 Task: In the  document prodevelopment.rtf Insert horizontal line 'above the text' Create the translated copy of the document in  'German' Select the second point and  Clear Formatting
Action: Mouse moved to (235, 344)
Screenshot: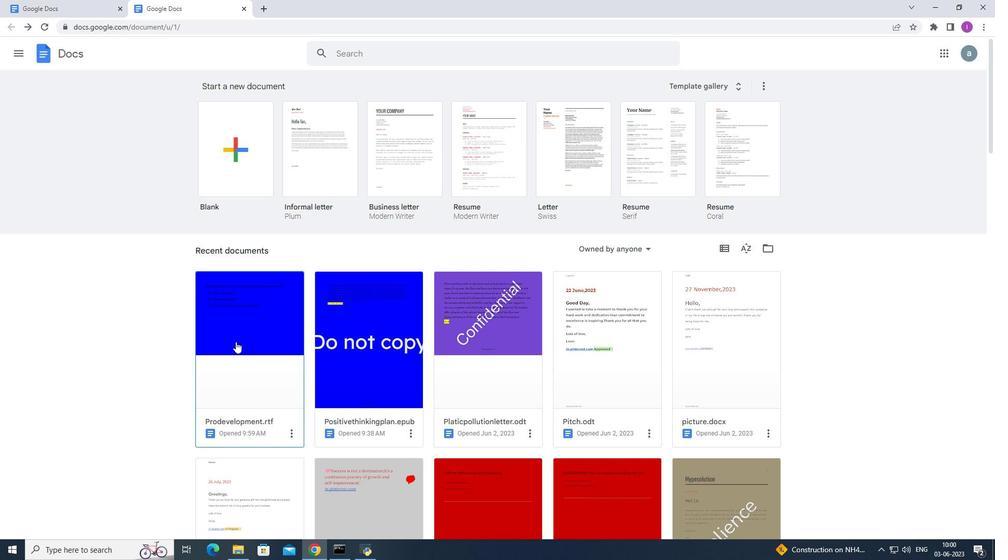 
Action: Mouse pressed left at (235, 344)
Screenshot: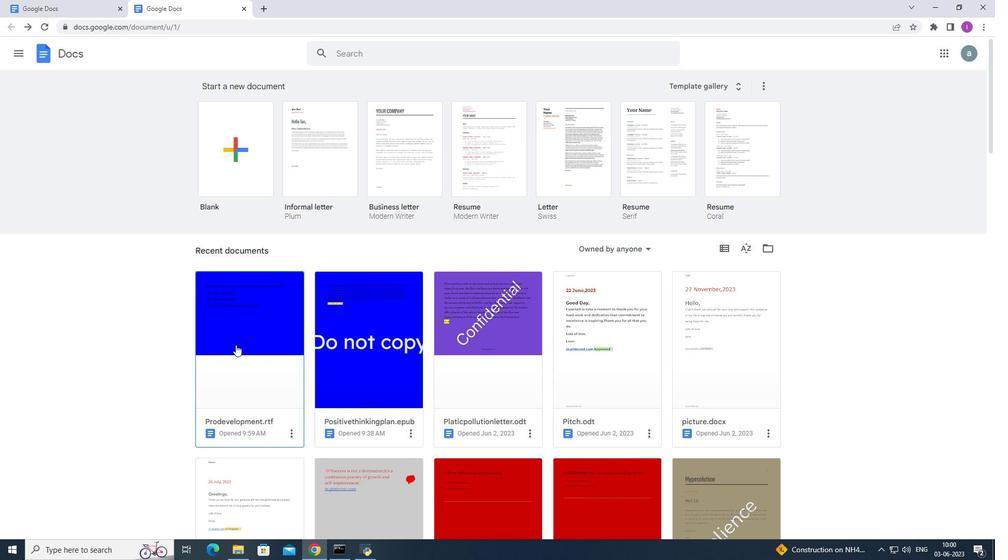 
Action: Mouse moved to (535, 326)
Screenshot: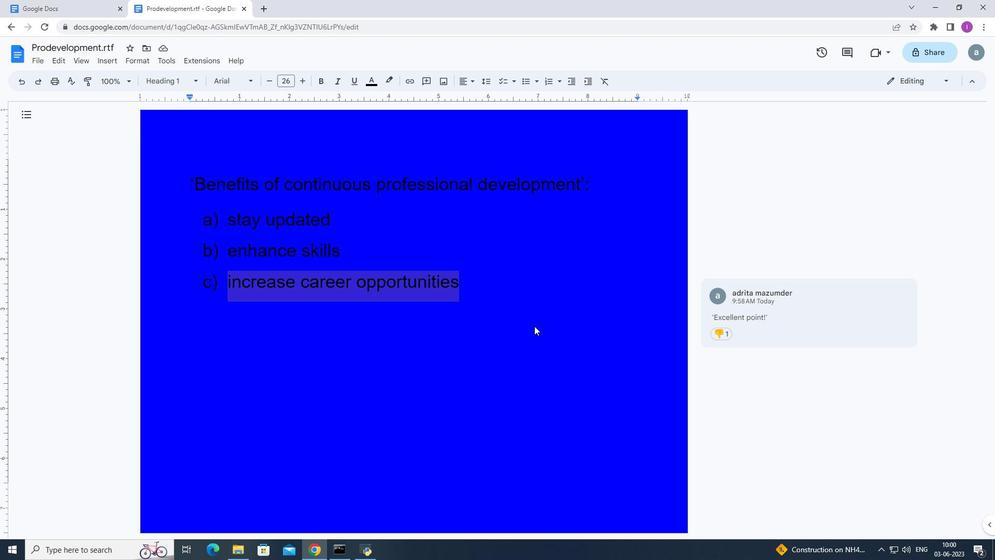 
Action: Mouse pressed left at (535, 326)
Screenshot: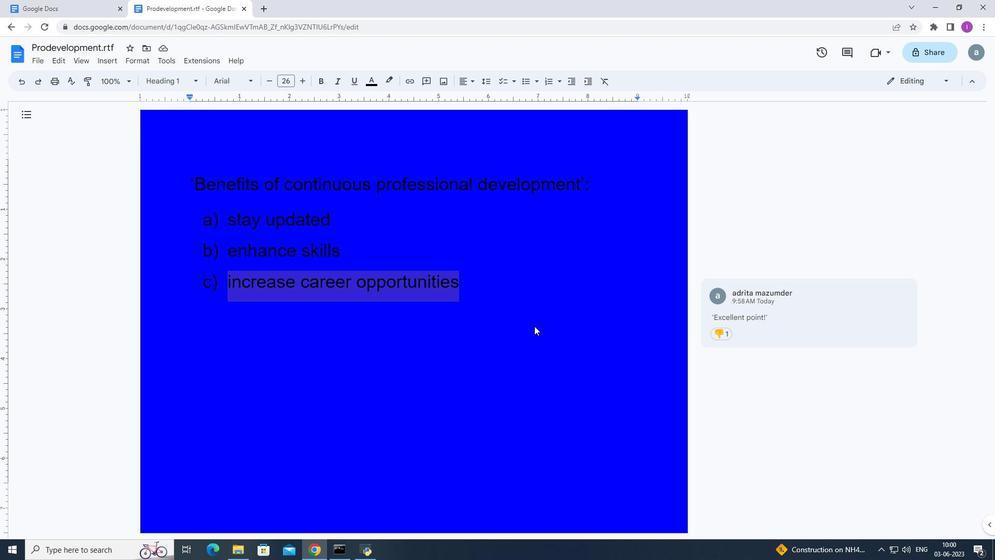 
Action: Mouse moved to (214, 339)
Screenshot: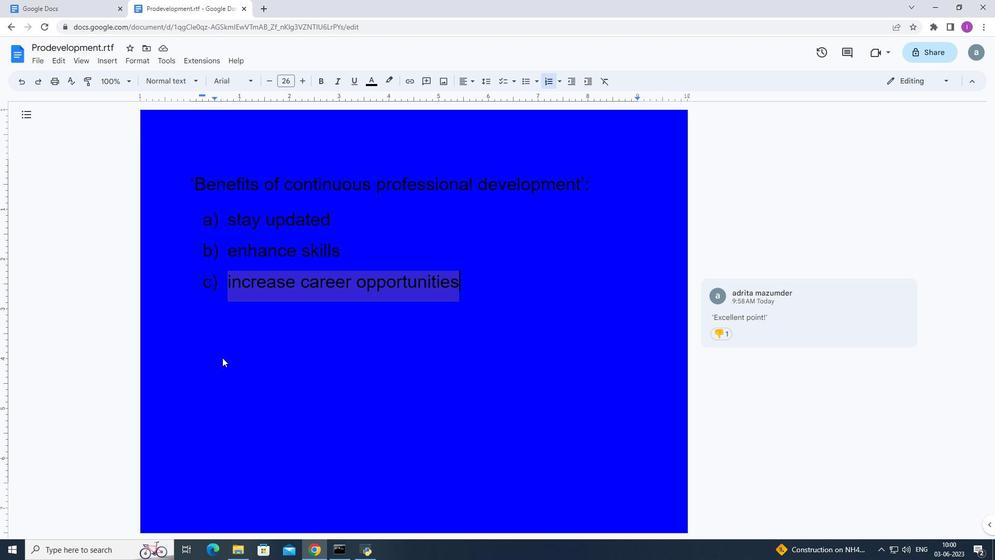 
Action: Mouse pressed left at (214, 339)
Screenshot: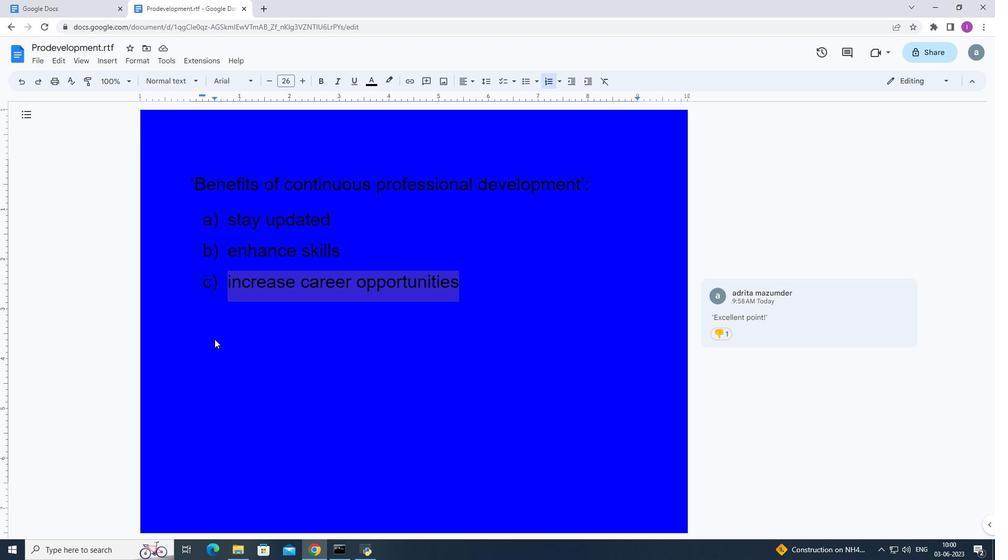 
Action: Mouse moved to (481, 275)
Screenshot: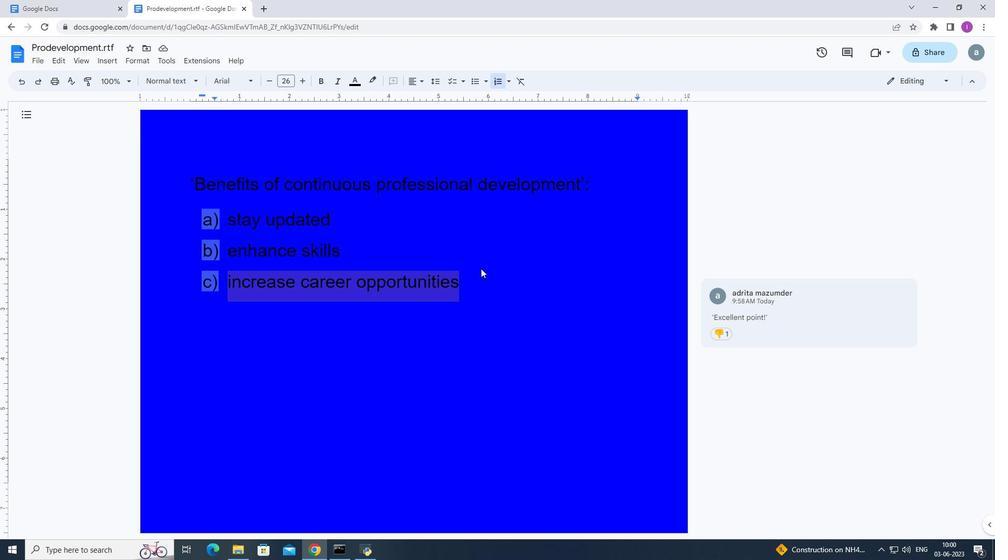 
Action: Mouse pressed left at (481, 275)
Screenshot: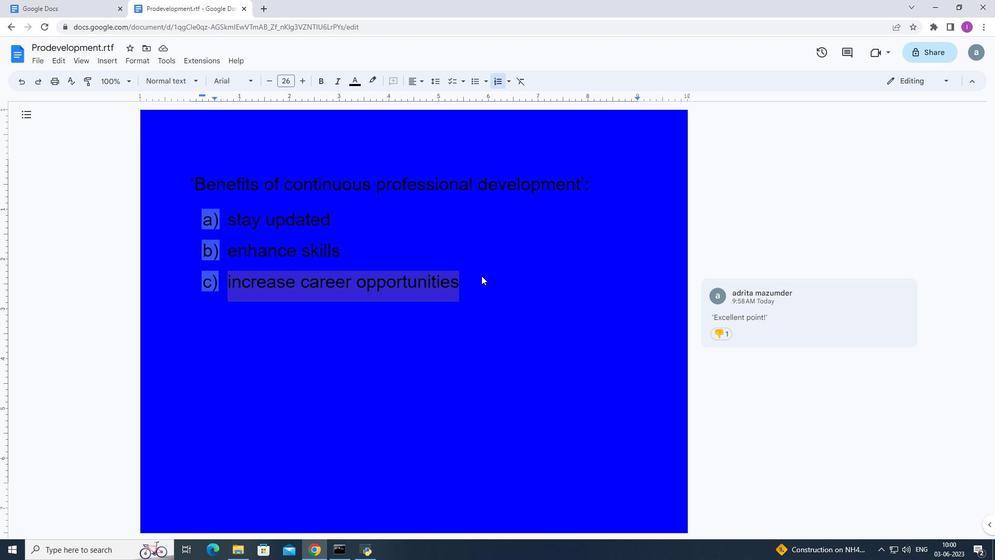 
Action: Key pressed <Key.enter>
Screenshot: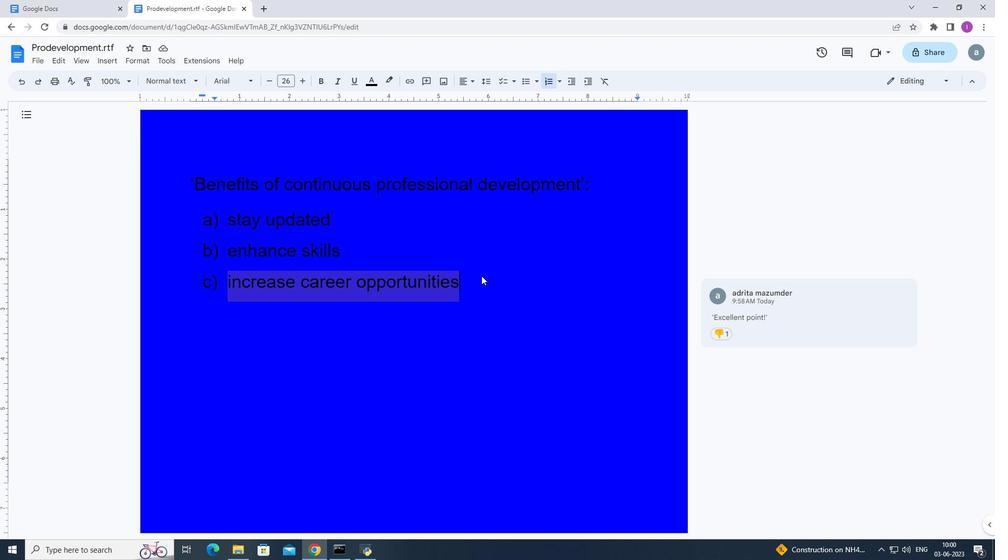 
Action: Mouse moved to (115, 63)
Screenshot: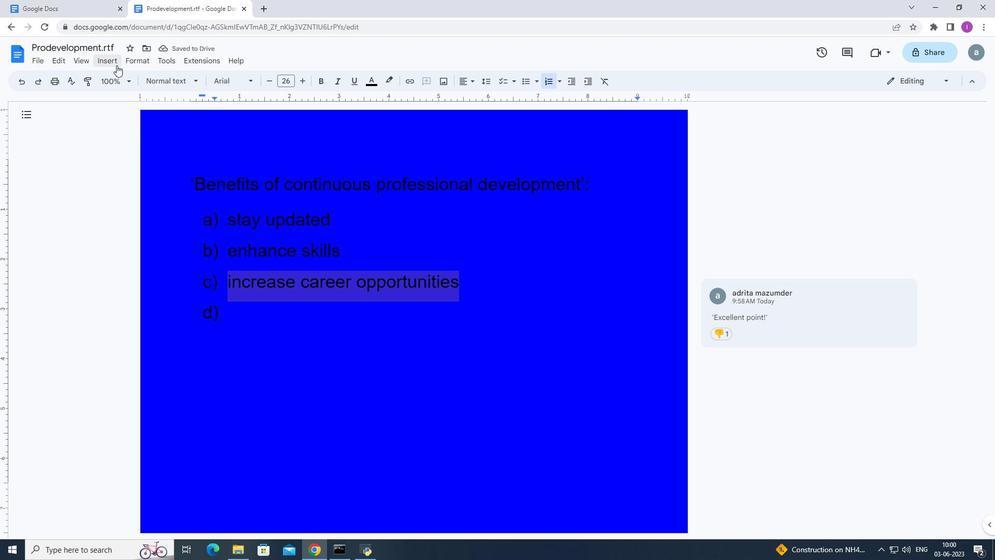 
Action: Mouse pressed left at (115, 63)
Screenshot: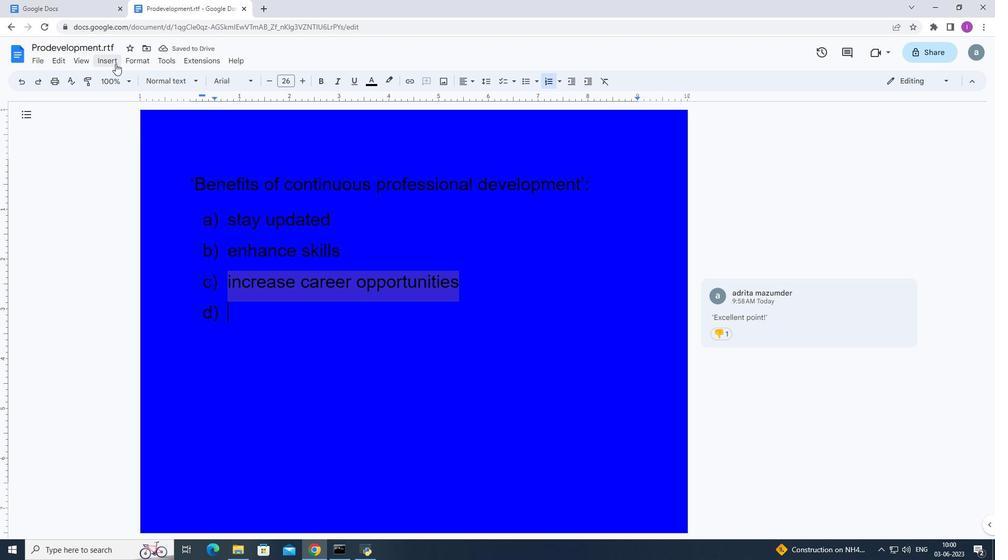 
Action: Mouse moved to (137, 144)
Screenshot: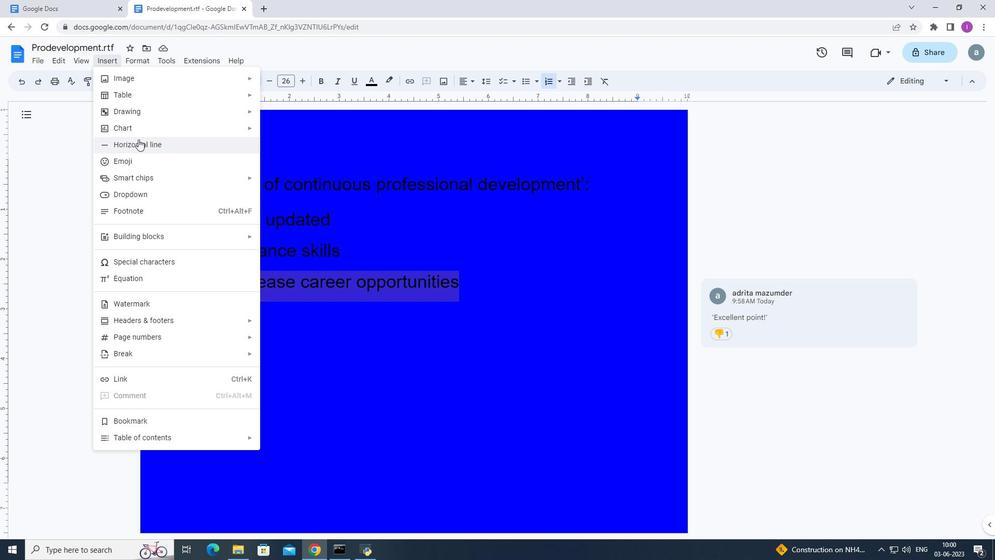 
Action: Mouse pressed left at (137, 144)
Screenshot: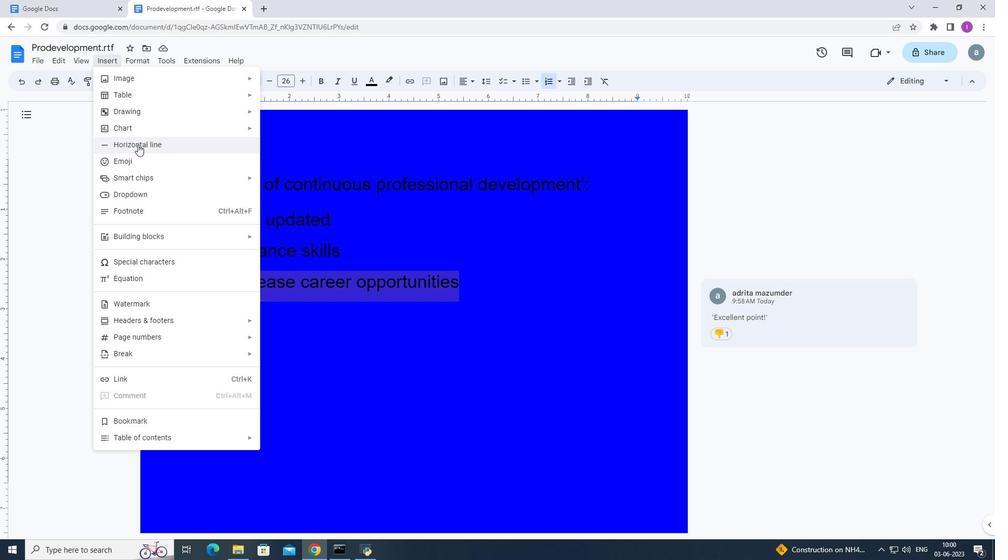
Action: Mouse moved to (238, 364)
Screenshot: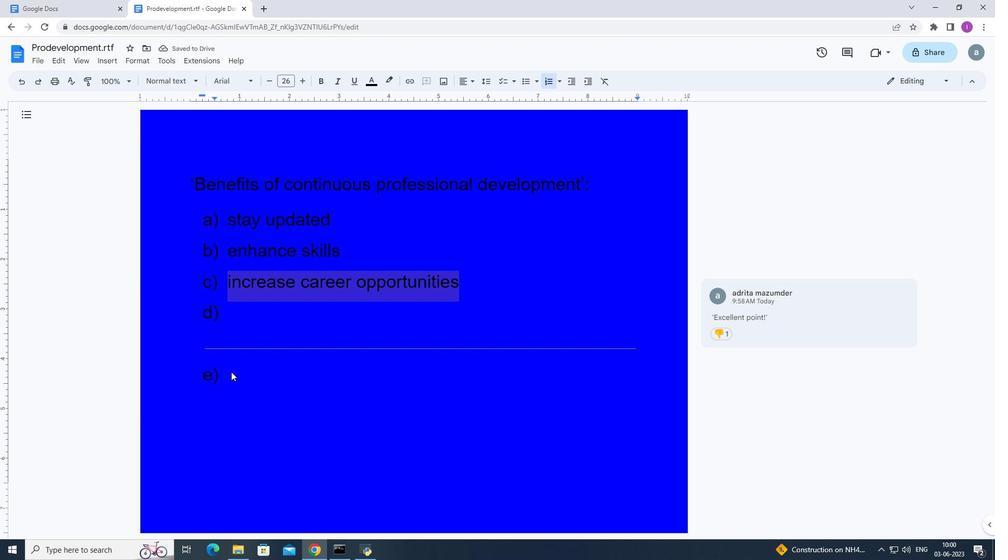 
Action: Key pressed <Key.backspace>
Screenshot: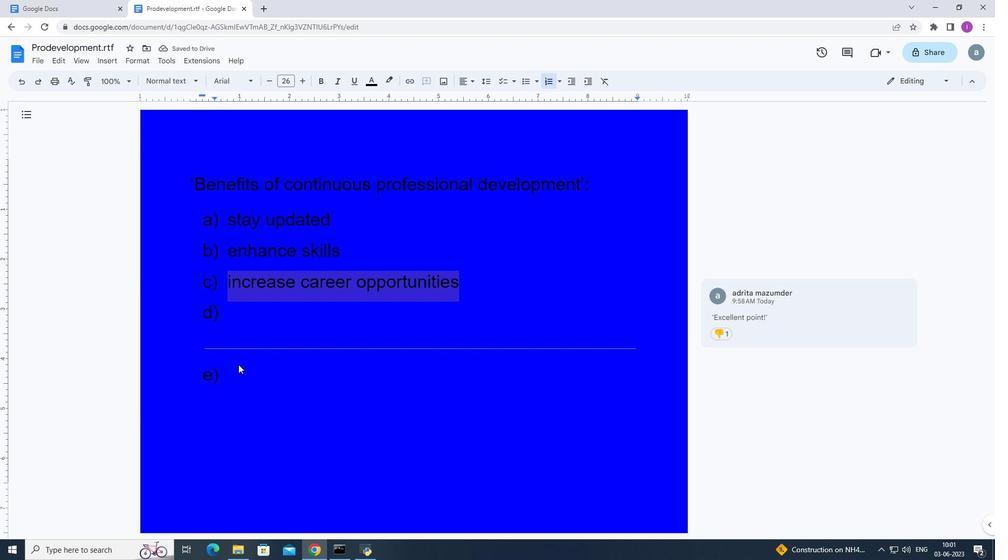 
Action: Mouse moved to (233, 306)
Screenshot: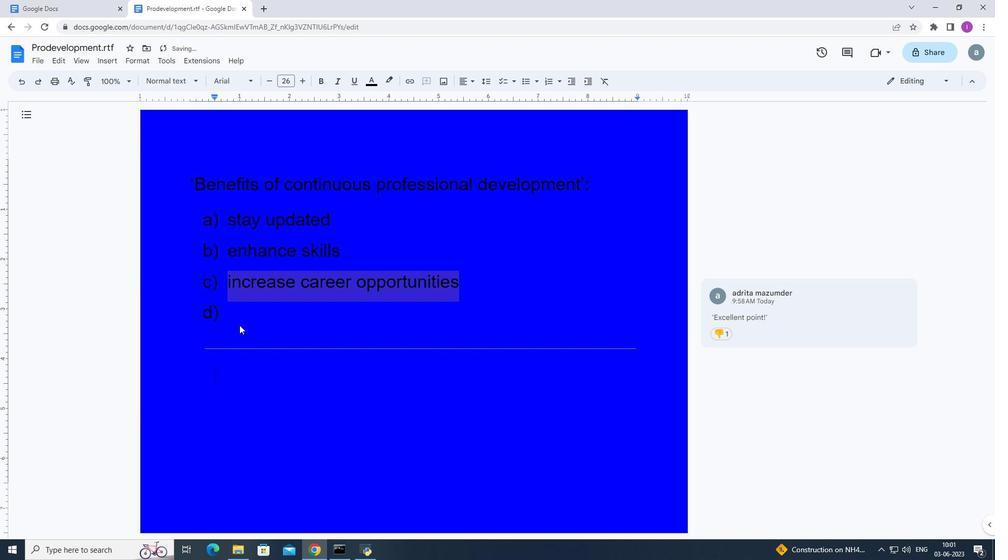 
Action: Mouse pressed left at (233, 306)
Screenshot: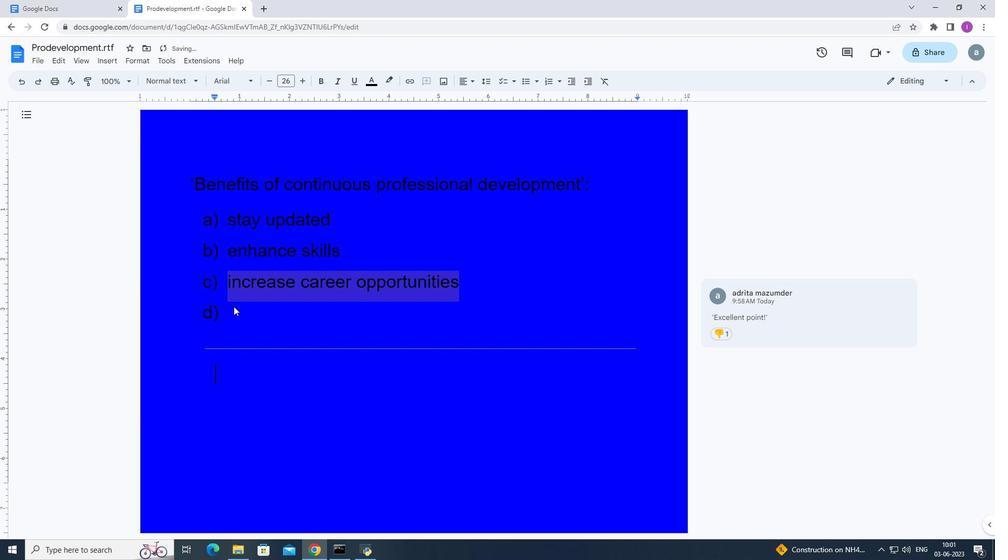 
Action: Mouse moved to (233, 315)
Screenshot: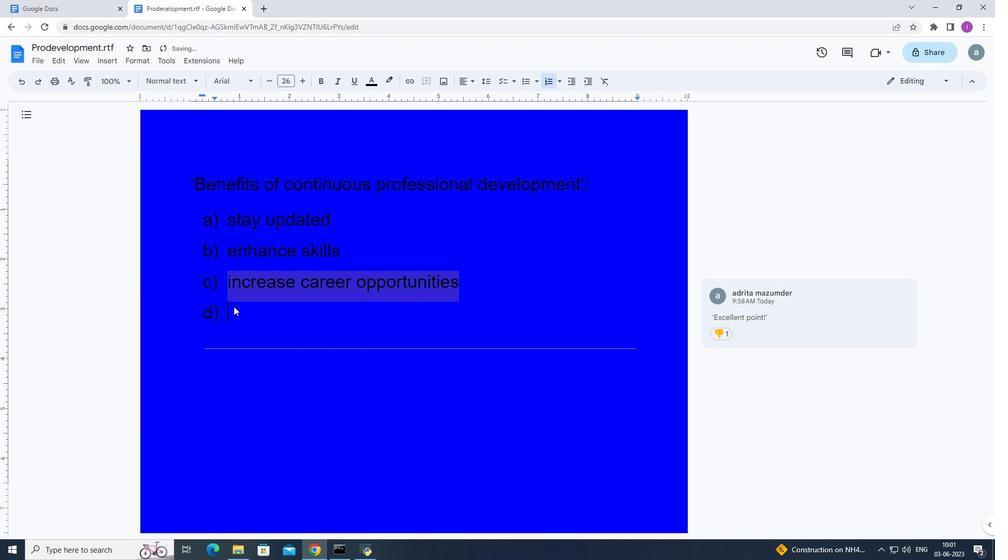 
Action: Key pressed <Key.backspace>
Screenshot: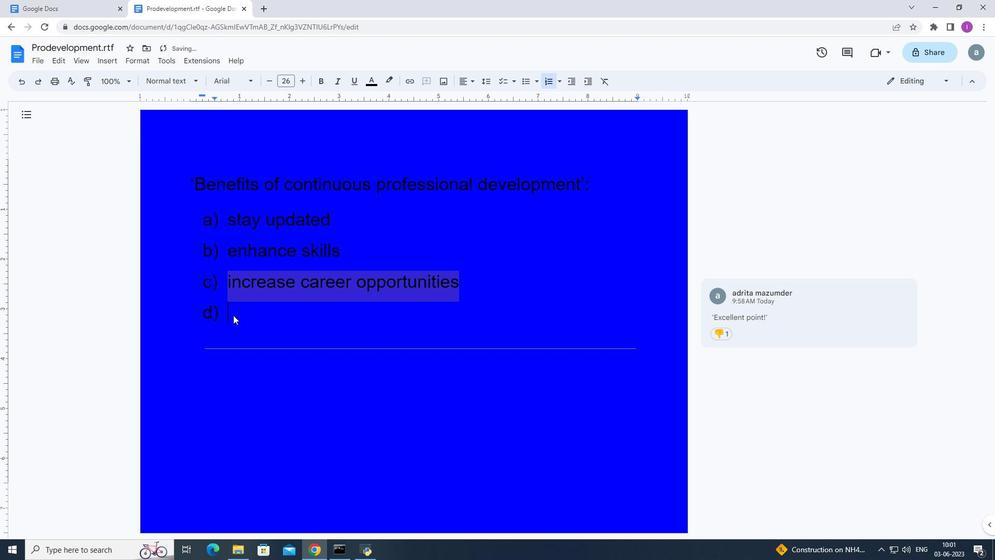 
Action: Mouse moved to (141, 62)
Screenshot: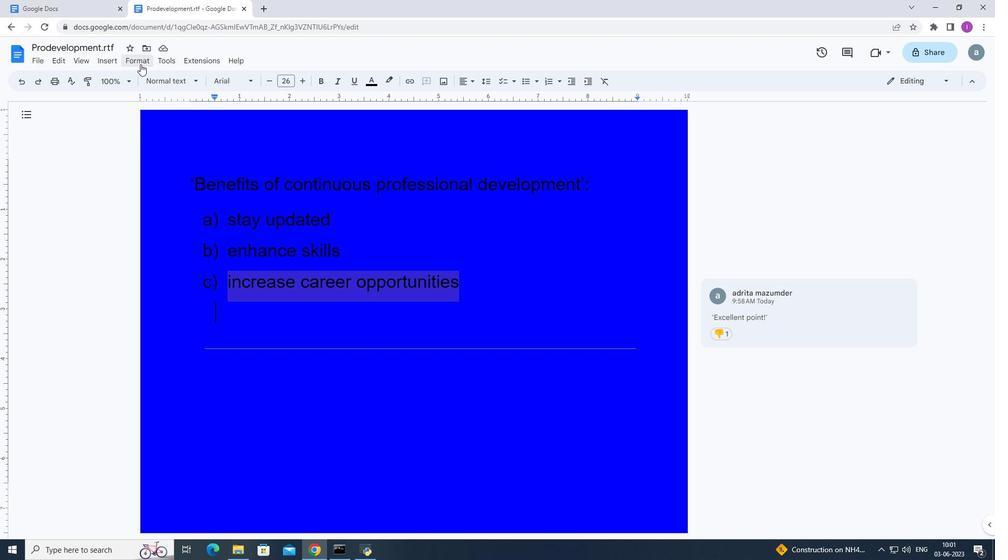 
Action: Mouse pressed left at (141, 62)
Screenshot: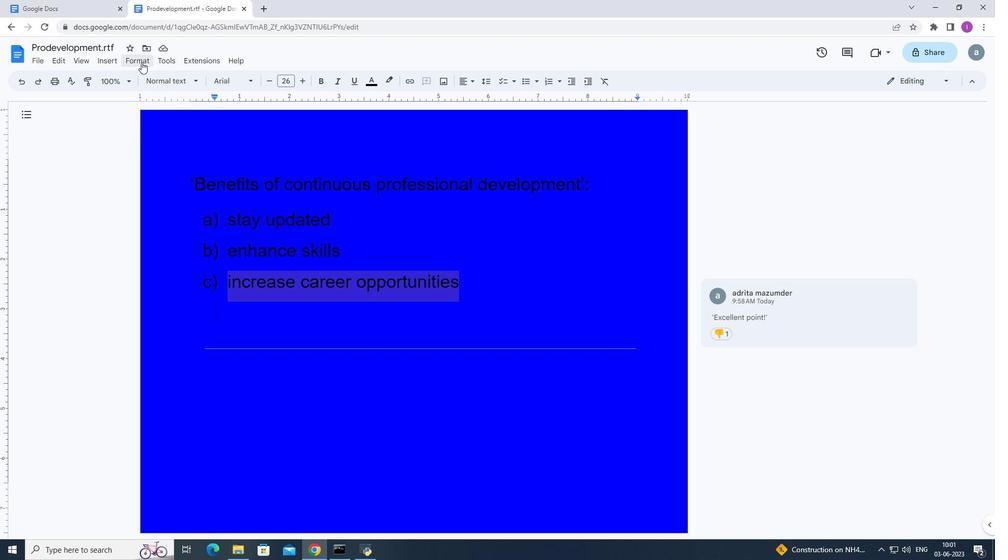 
Action: Mouse moved to (164, 58)
Screenshot: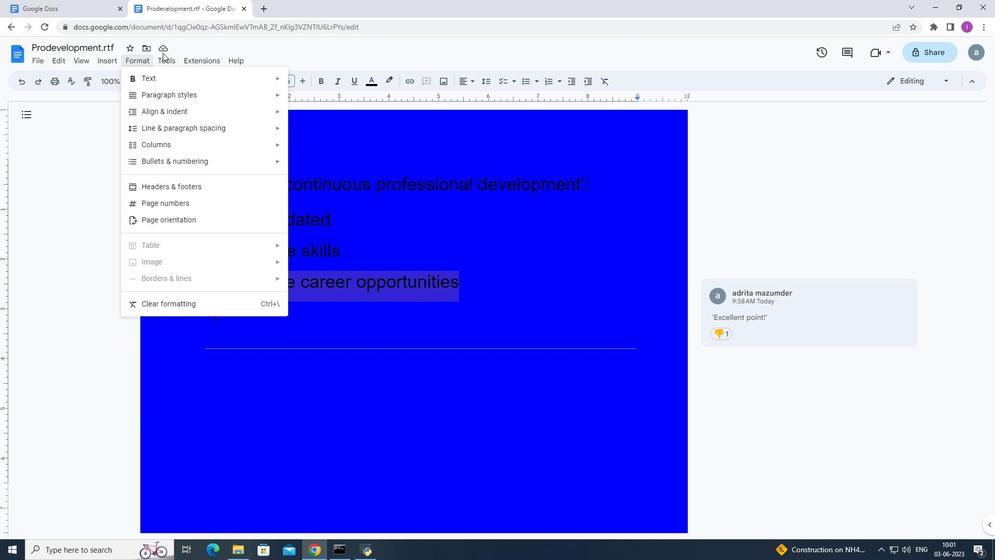 
Action: Mouse pressed left at (164, 58)
Screenshot: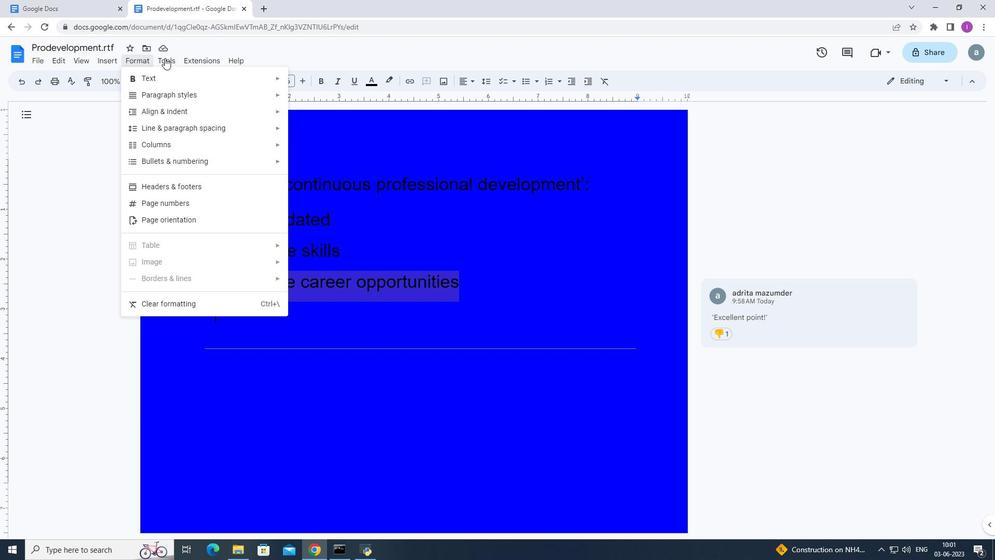 
Action: Mouse pressed left at (164, 58)
Screenshot: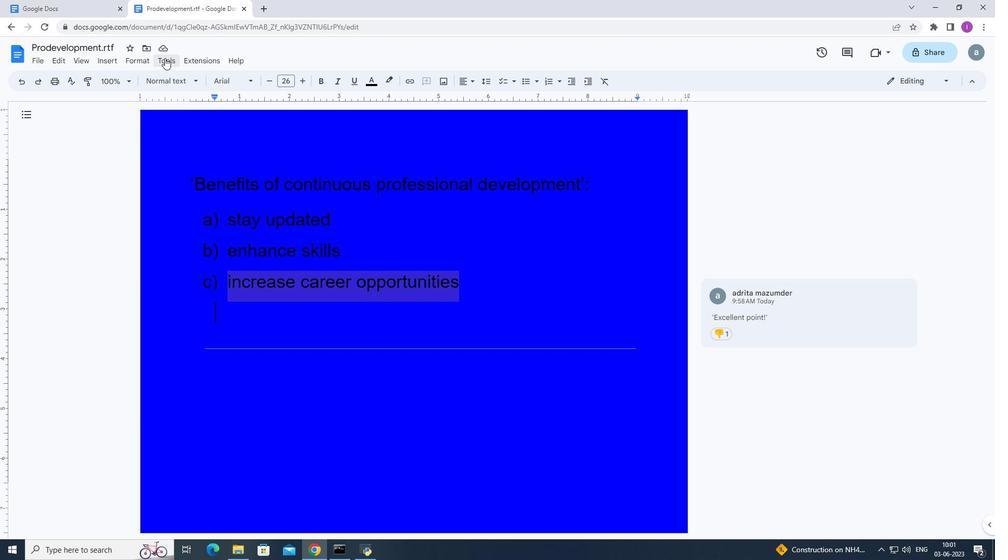
Action: Mouse moved to (207, 195)
Screenshot: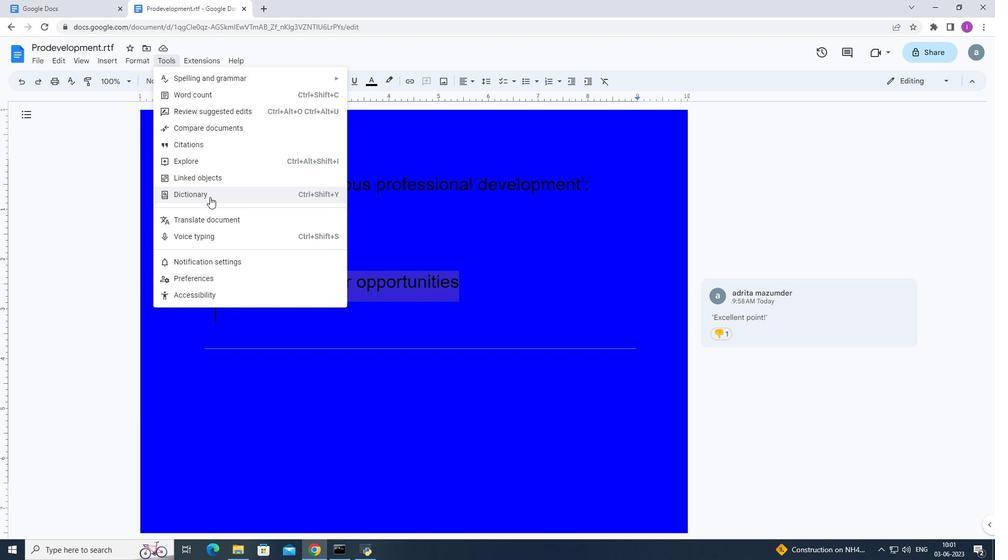 
Action: Mouse pressed left at (207, 195)
Screenshot: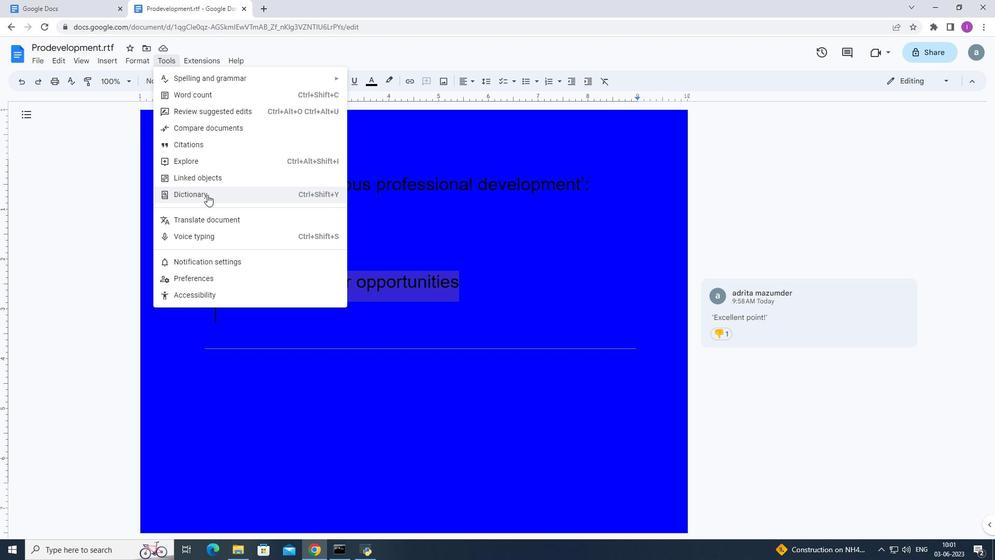 
Action: Mouse moved to (141, 59)
Screenshot: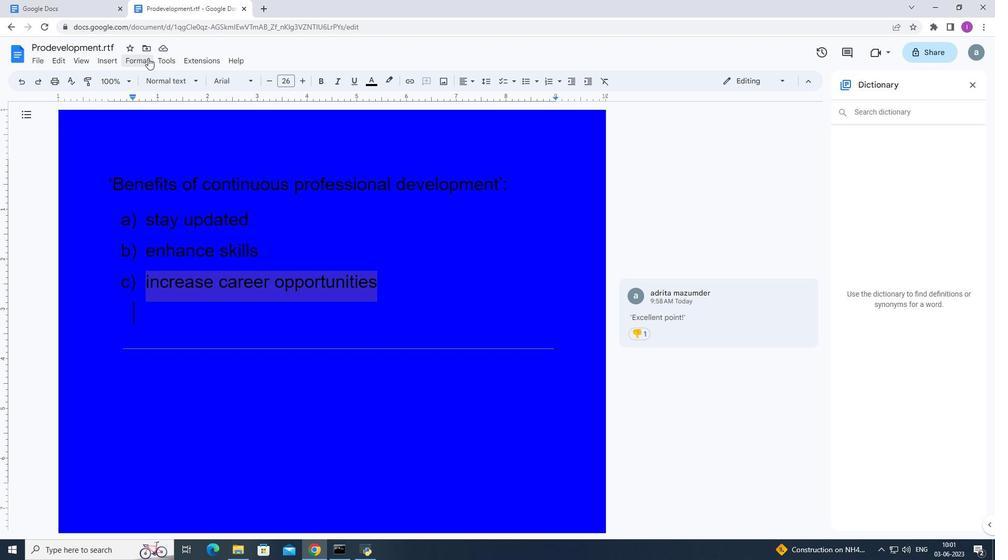 
Action: Mouse pressed left at (141, 59)
Screenshot: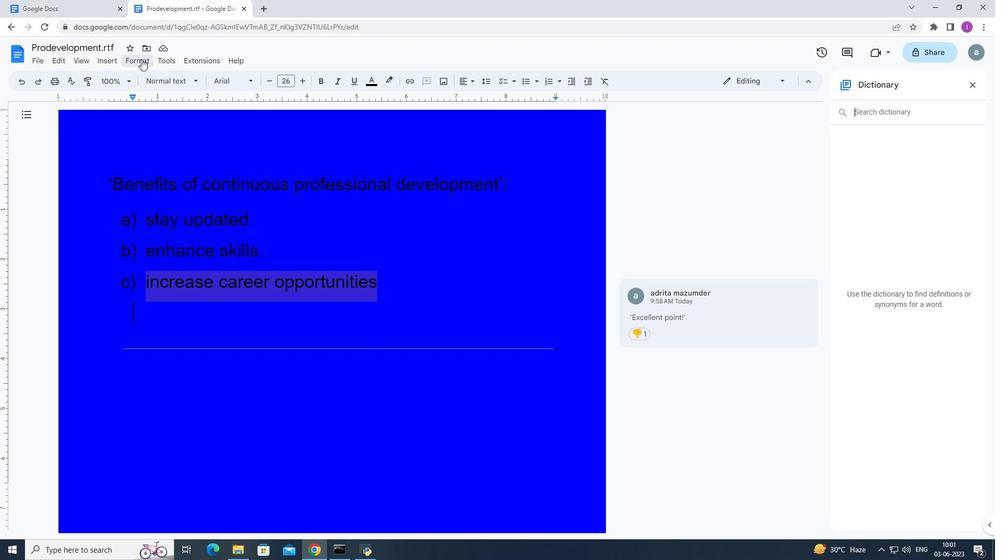 
Action: Mouse moved to (210, 215)
Screenshot: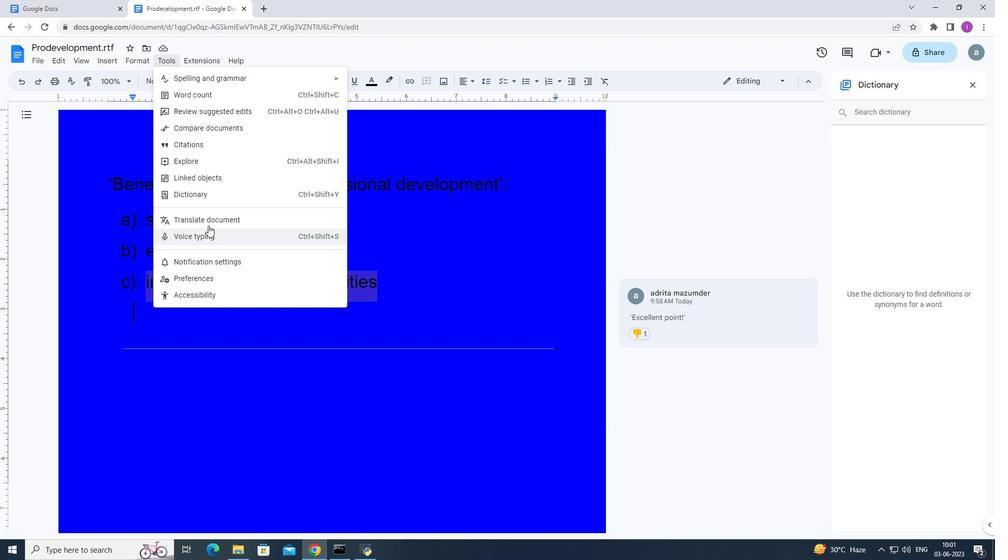 
Action: Mouse pressed left at (210, 215)
Screenshot: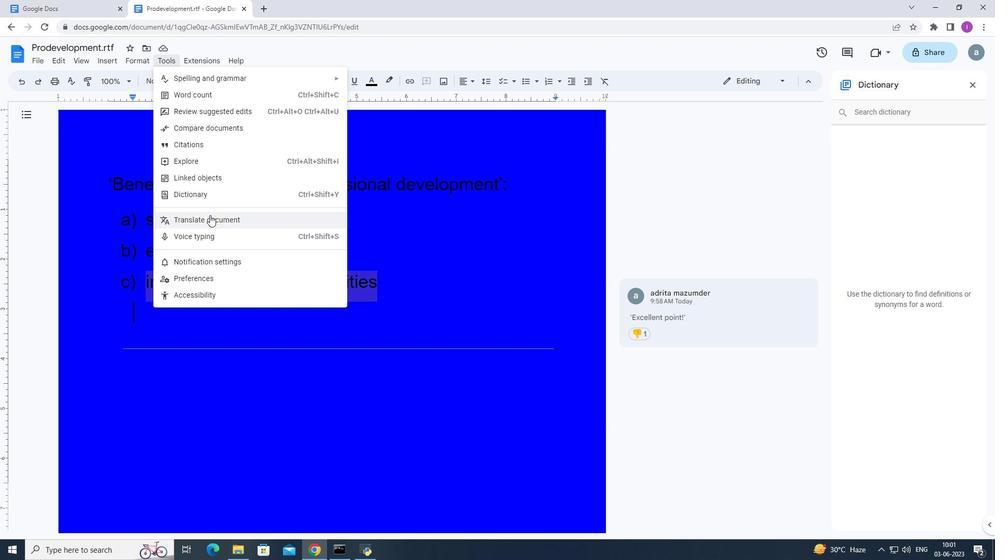 
Action: Mouse moved to (489, 306)
Screenshot: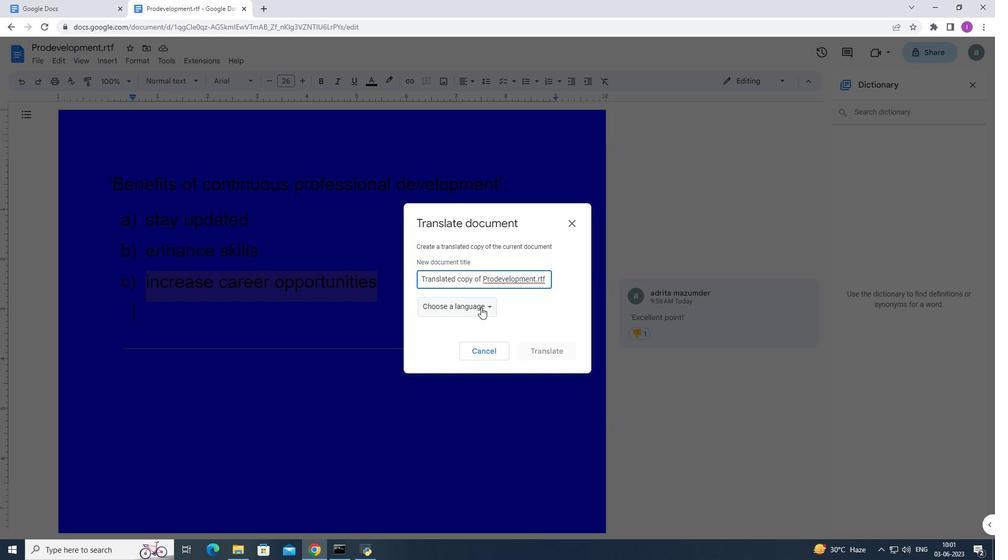 
Action: Mouse pressed left at (489, 306)
Screenshot: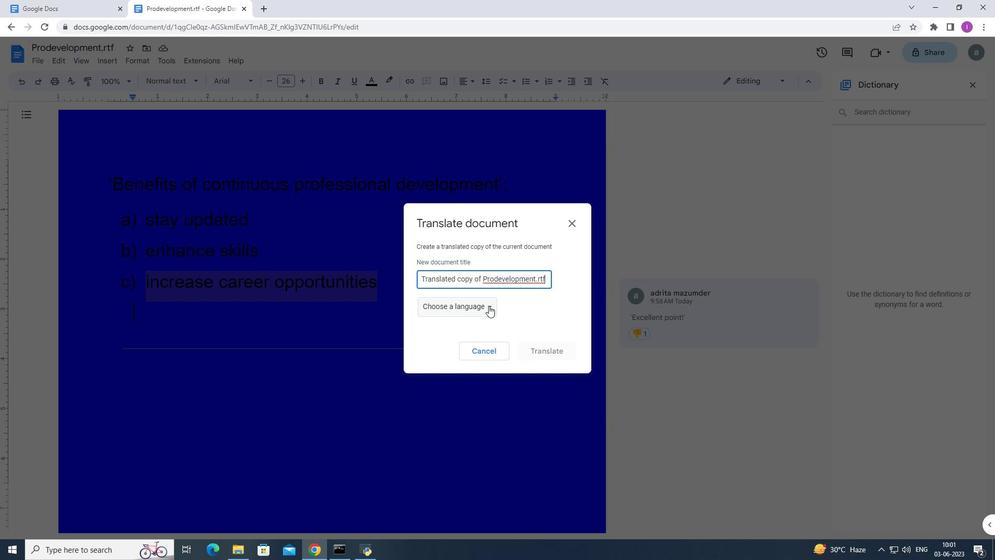
Action: Mouse moved to (460, 307)
Screenshot: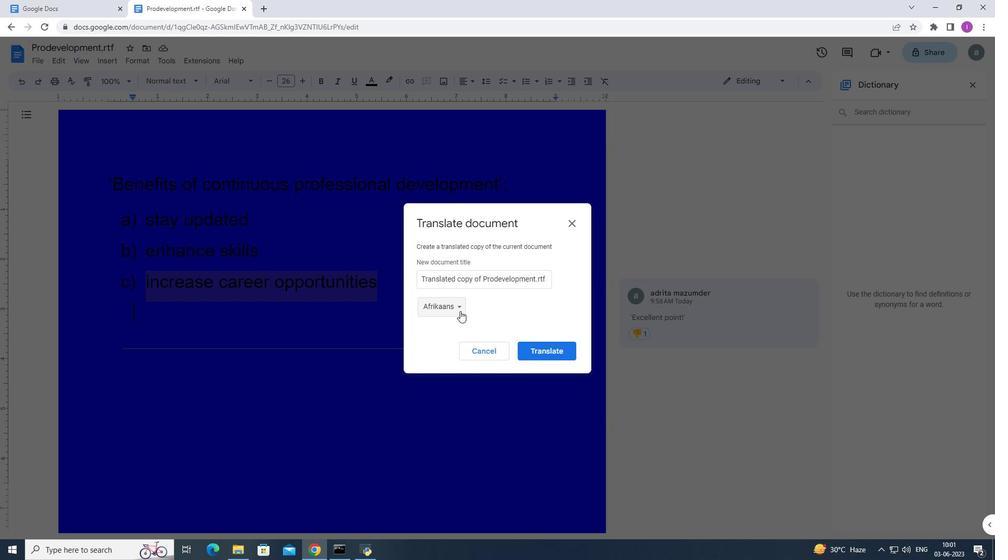 
Action: Mouse pressed left at (460, 307)
Screenshot: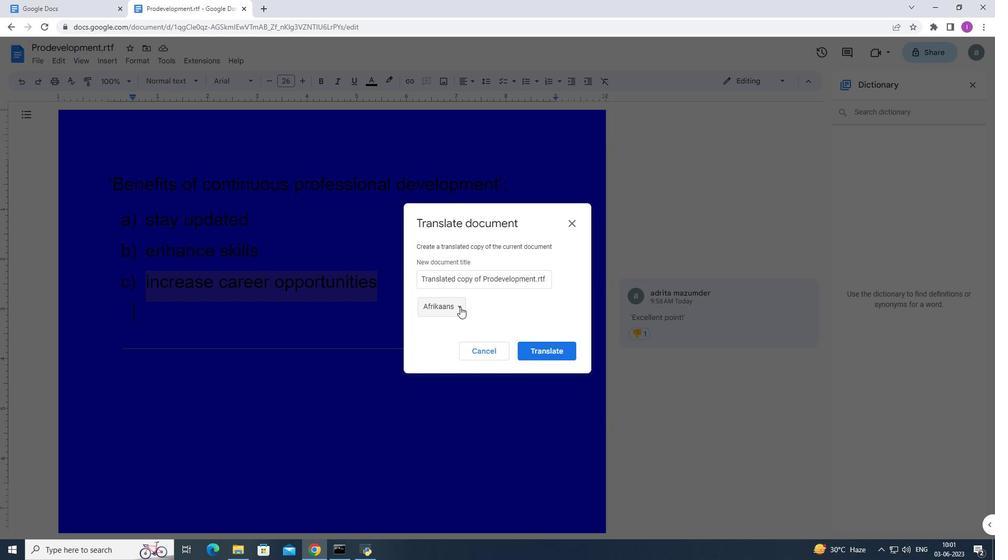 
Action: Mouse moved to (461, 345)
Screenshot: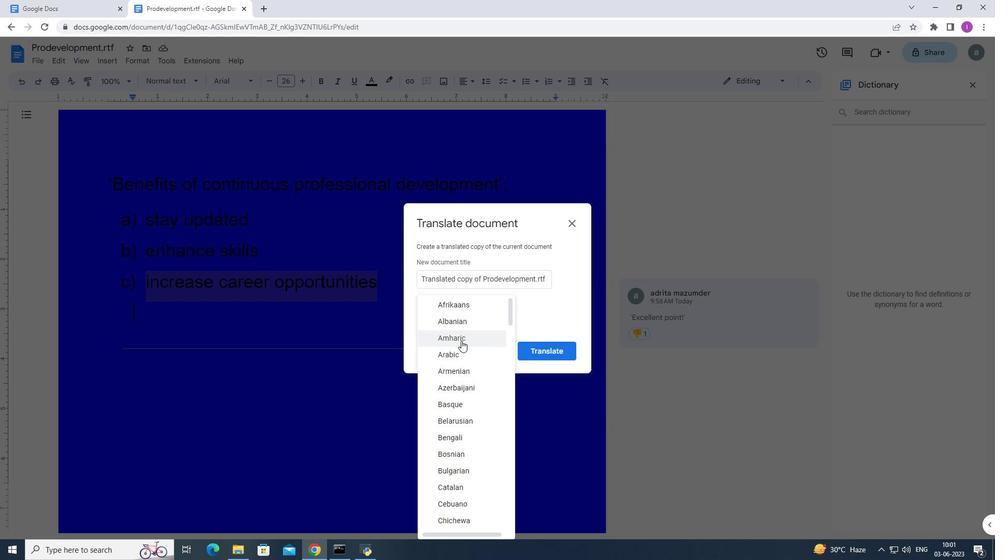 
Action: Mouse scrolled (461, 344) with delta (0, 0)
Screenshot: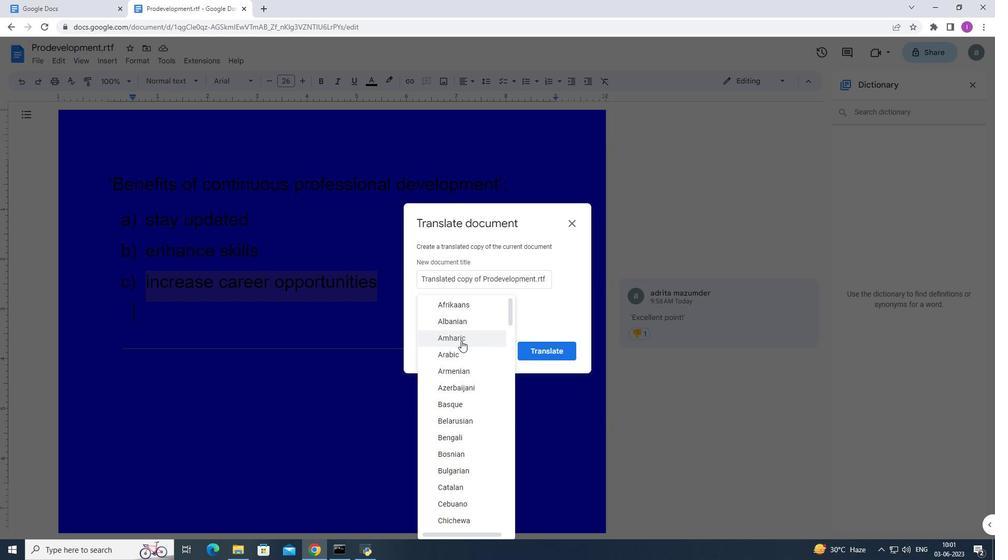 
Action: Mouse moved to (461, 345)
Screenshot: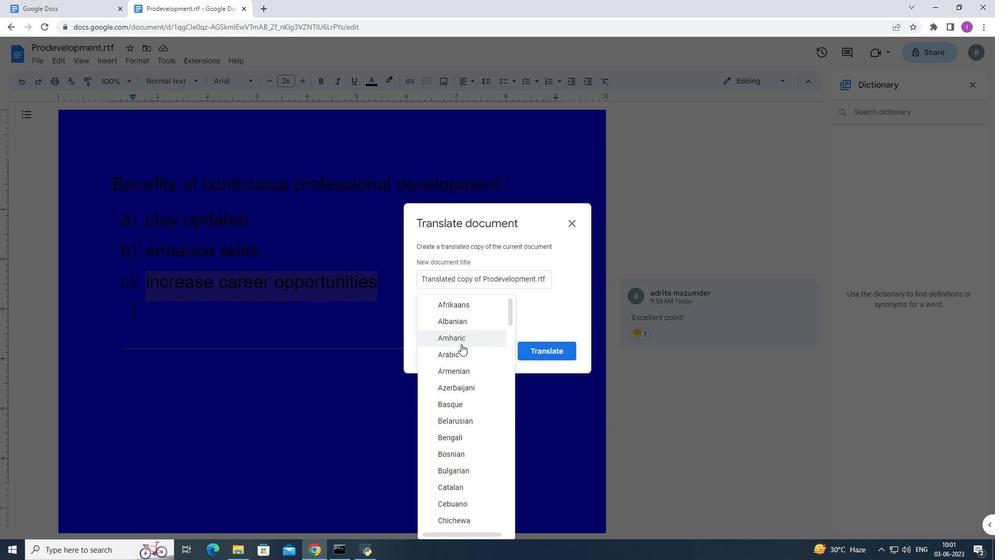 
Action: Mouse scrolled (461, 345) with delta (0, 0)
Screenshot: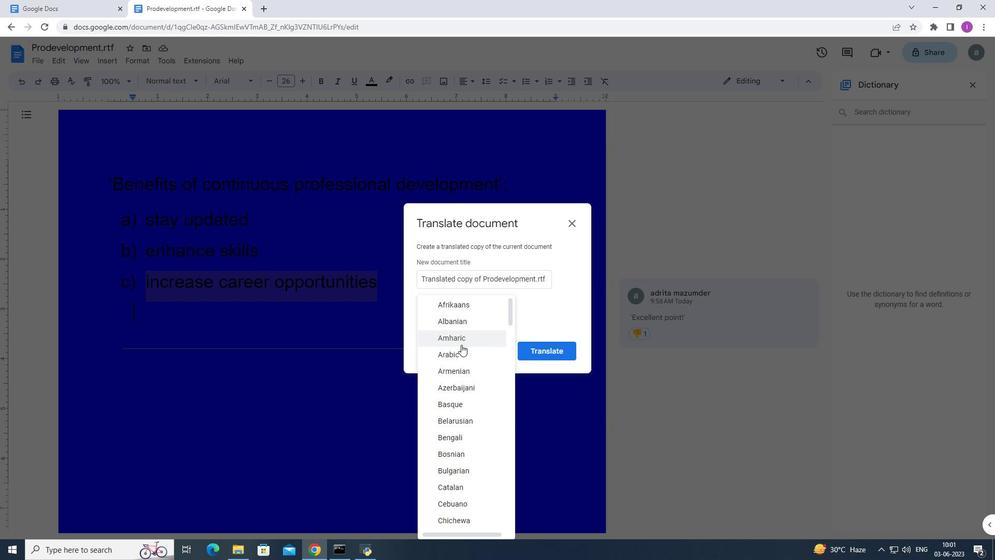 
Action: Mouse moved to (462, 347)
Screenshot: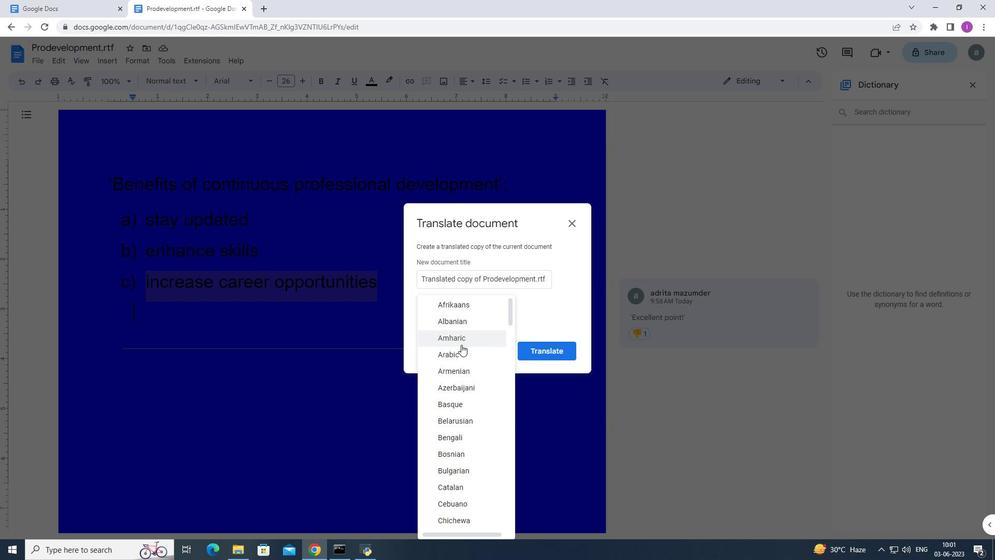 
Action: Mouse scrolled (462, 346) with delta (0, 0)
Screenshot: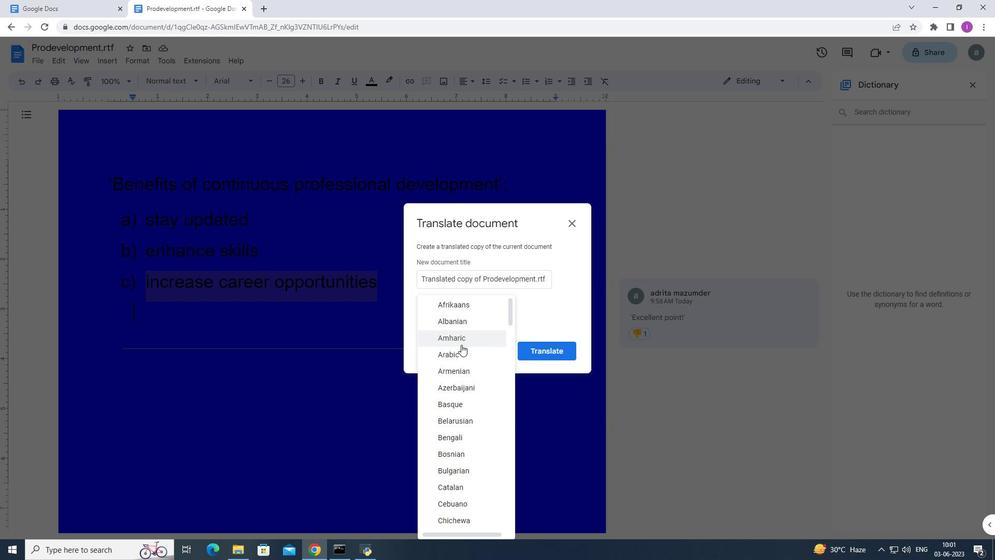 
Action: Mouse moved to (462, 347)
Screenshot: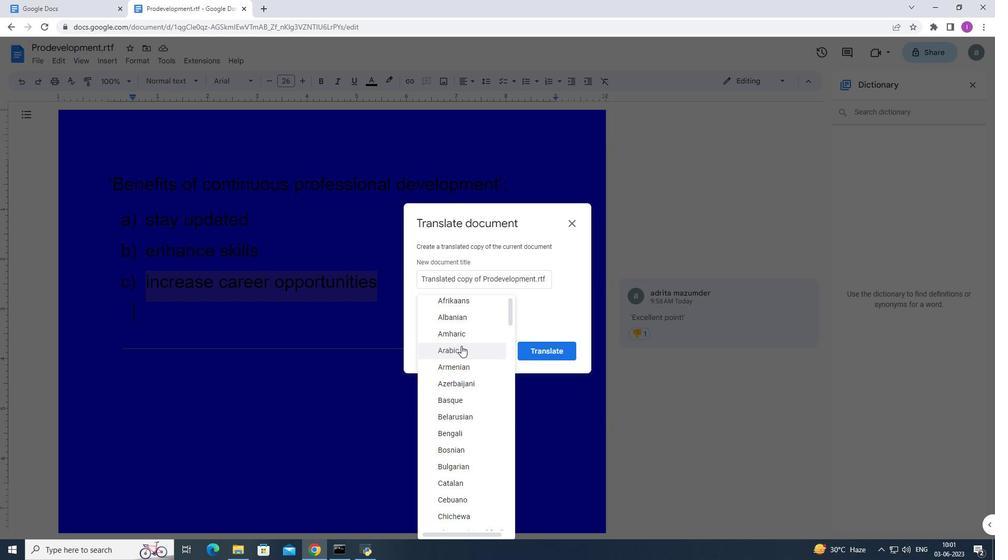 
Action: Mouse scrolled (462, 346) with delta (0, 0)
Screenshot: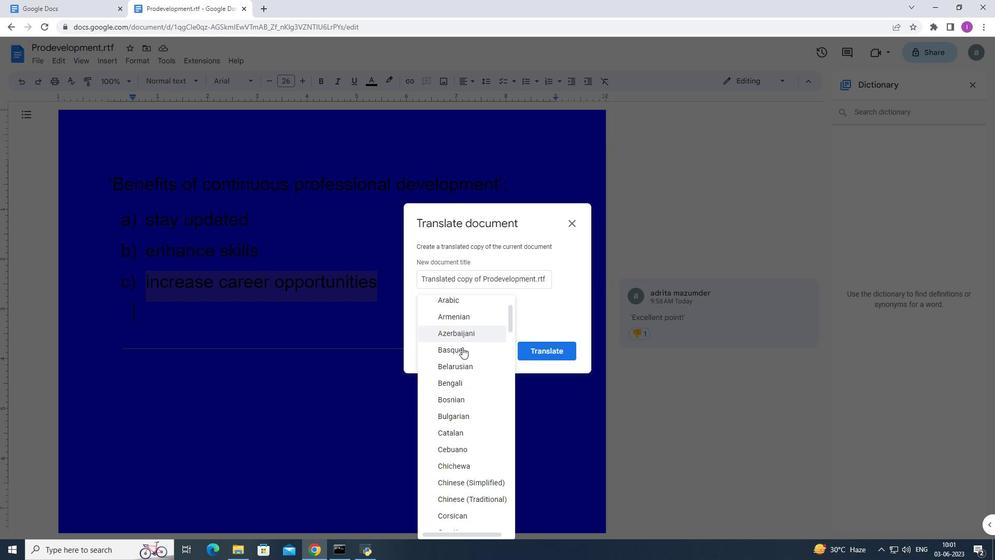 
Action: Mouse moved to (447, 389)
Screenshot: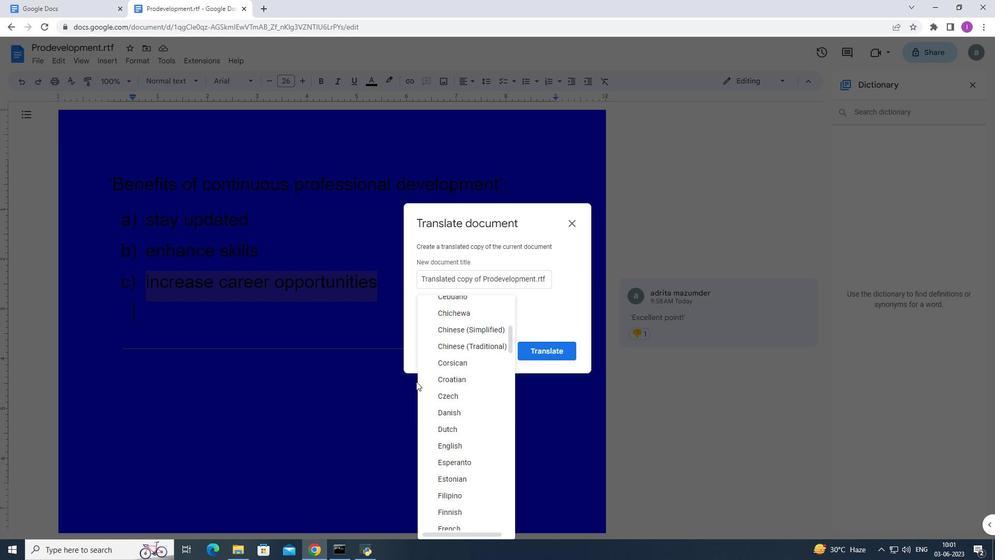 
Action: Mouse scrolled (447, 388) with delta (0, 0)
Screenshot: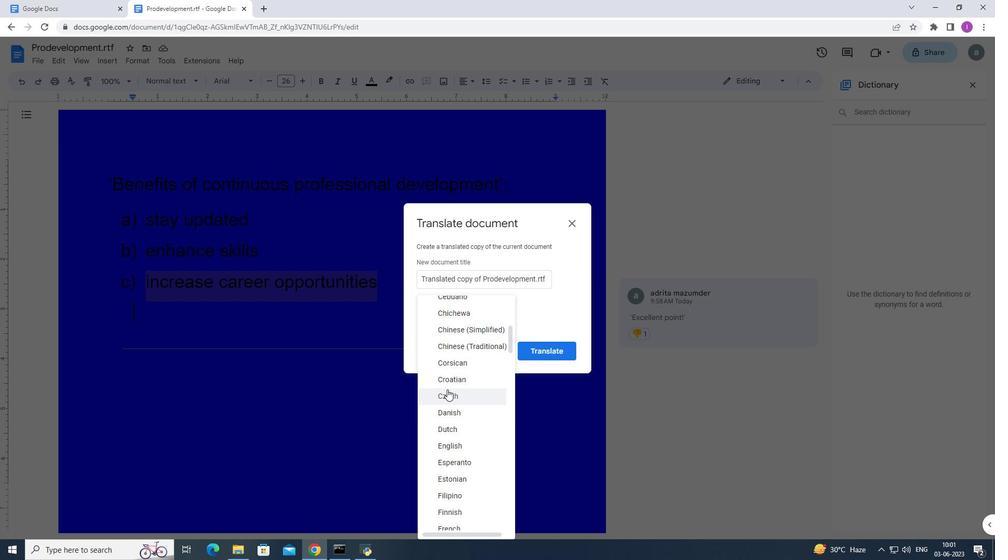 
Action: Mouse scrolled (447, 388) with delta (0, 0)
Screenshot: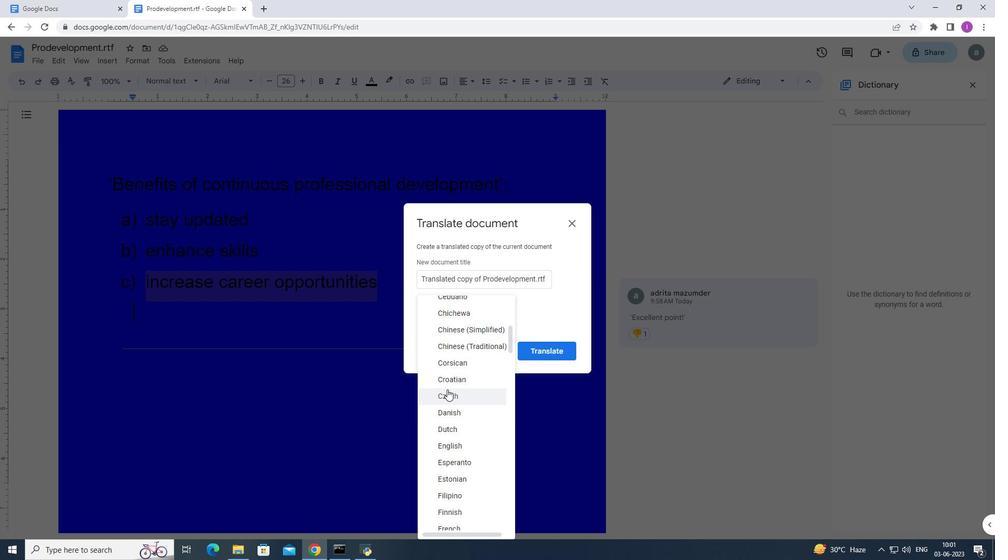 
Action: Mouse scrolled (447, 388) with delta (0, 0)
Screenshot: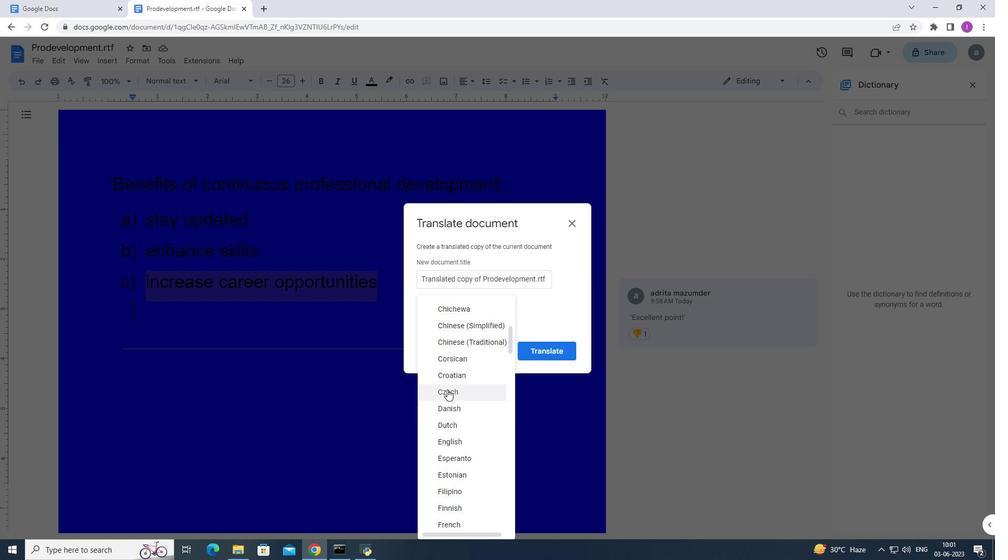 
Action: Mouse moved to (455, 438)
Screenshot: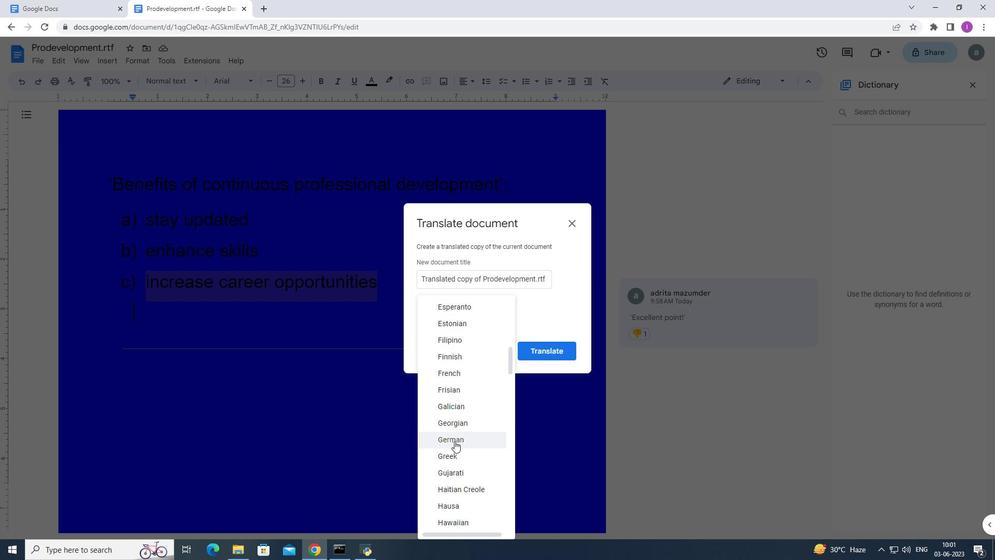 
Action: Mouse pressed left at (455, 438)
Screenshot: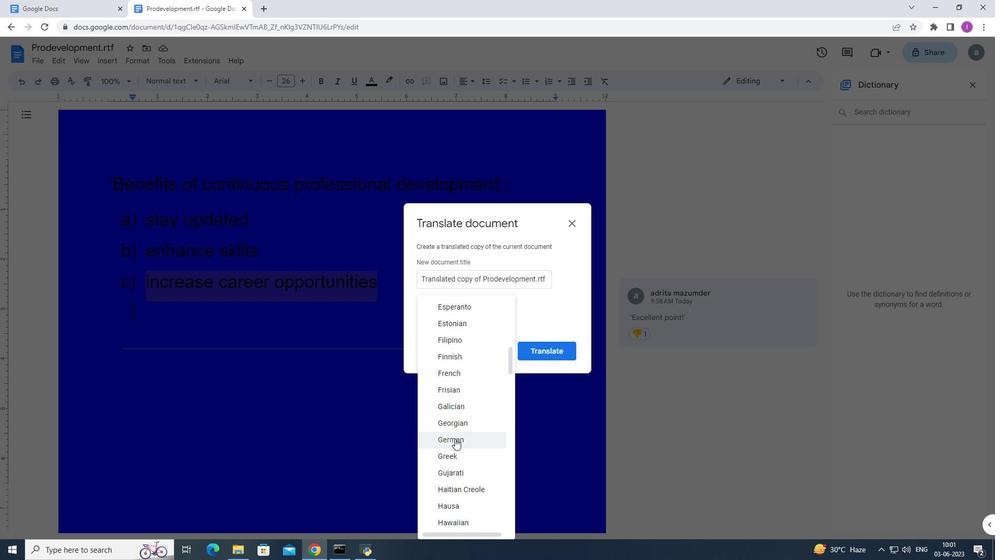 
Action: Mouse moved to (537, 348)
Screenshot: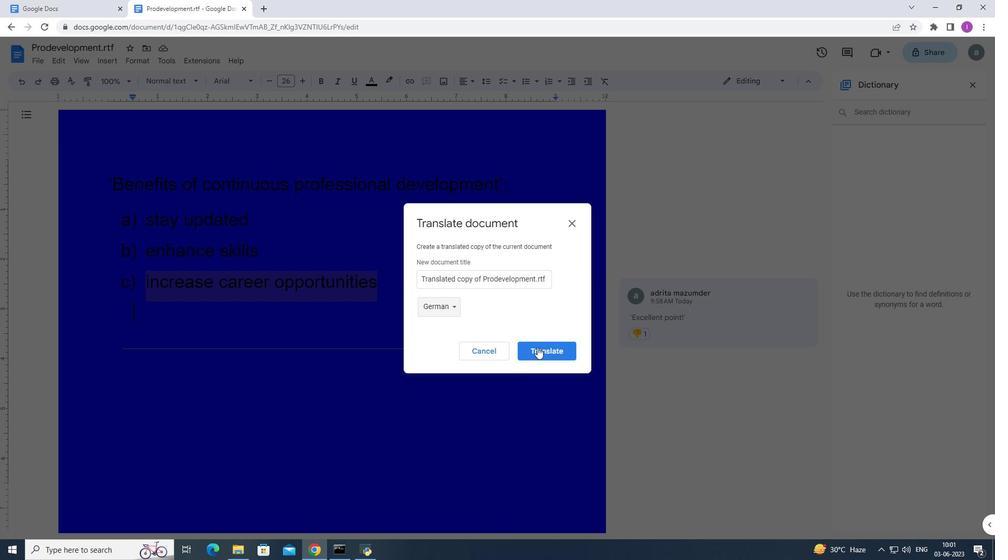 
Action: Mouse pressed left at (537, 348)
Screenshot: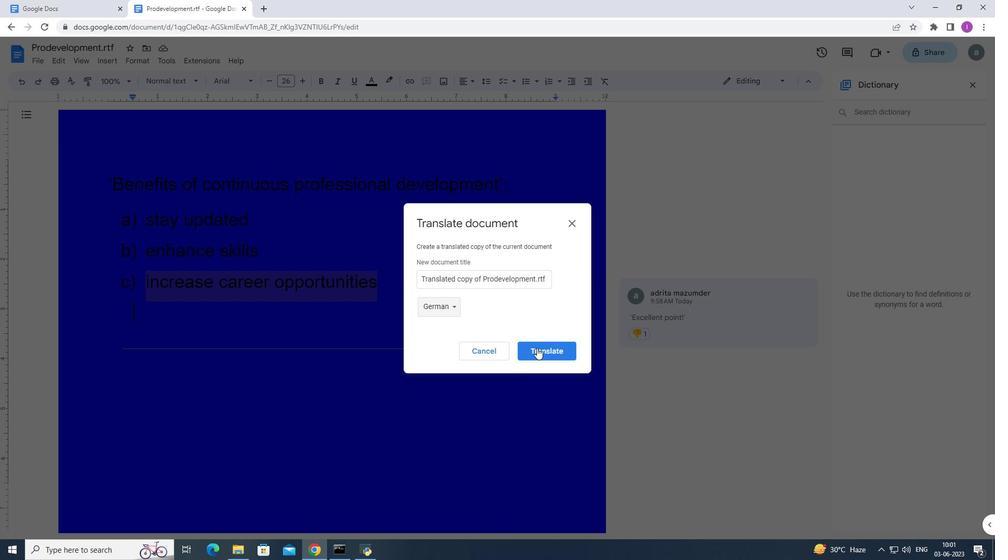 
Action: Mouse moved to (433, 284)
Screenshot: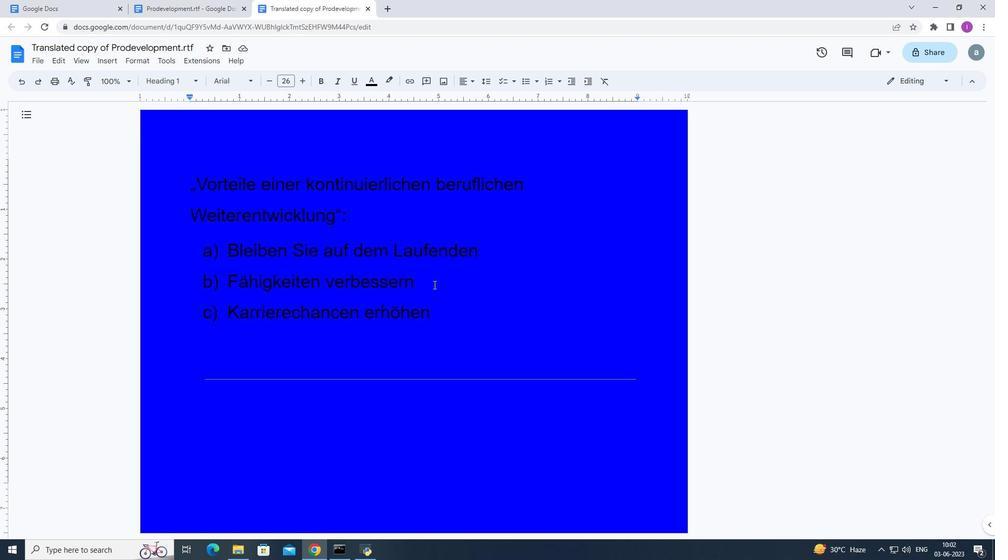 
Action: Mouse pressed left at (433, 284)
Screenshot: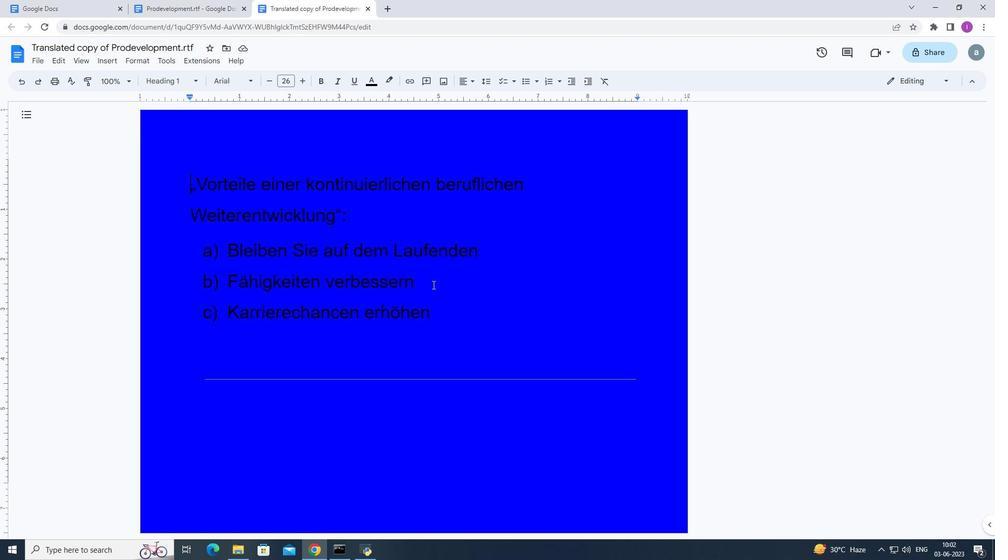 
Action: Mouse moved to (138, 61)
Screenshot: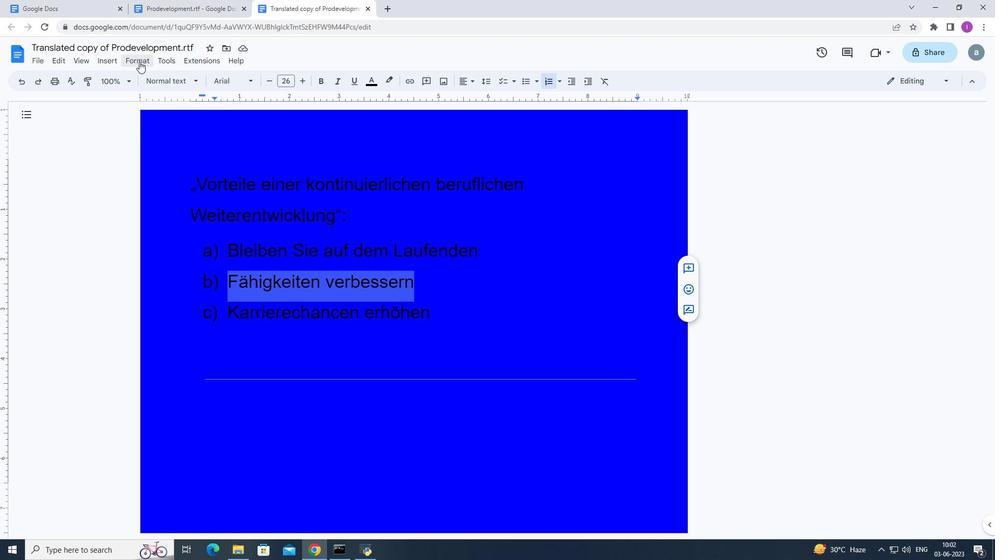
Action: Mouse pressed left at (138, 61)
Screenshot: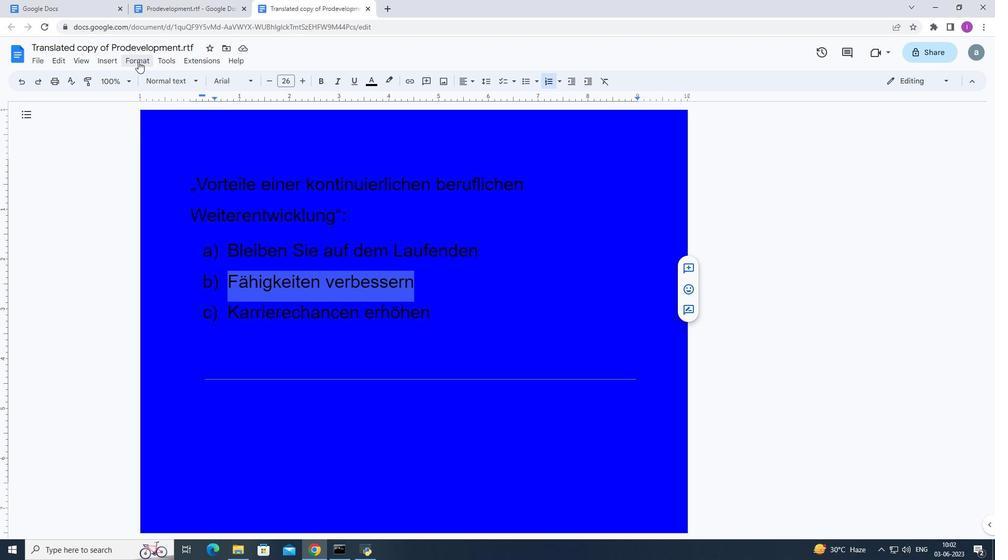 
Action: Mouse moved to (173, 307)
Screenshot: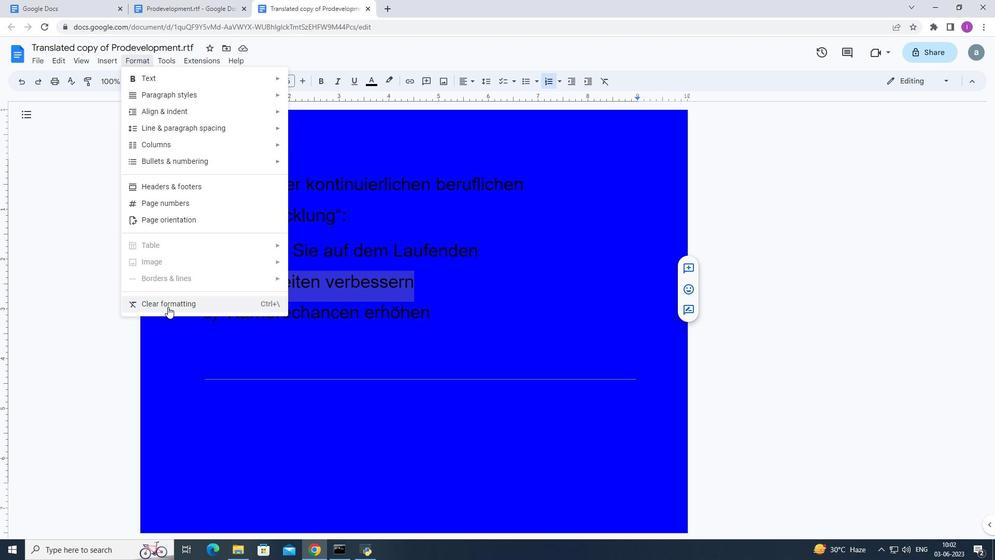
Action: Mouse pressed left at (173, 307)
Screenshot: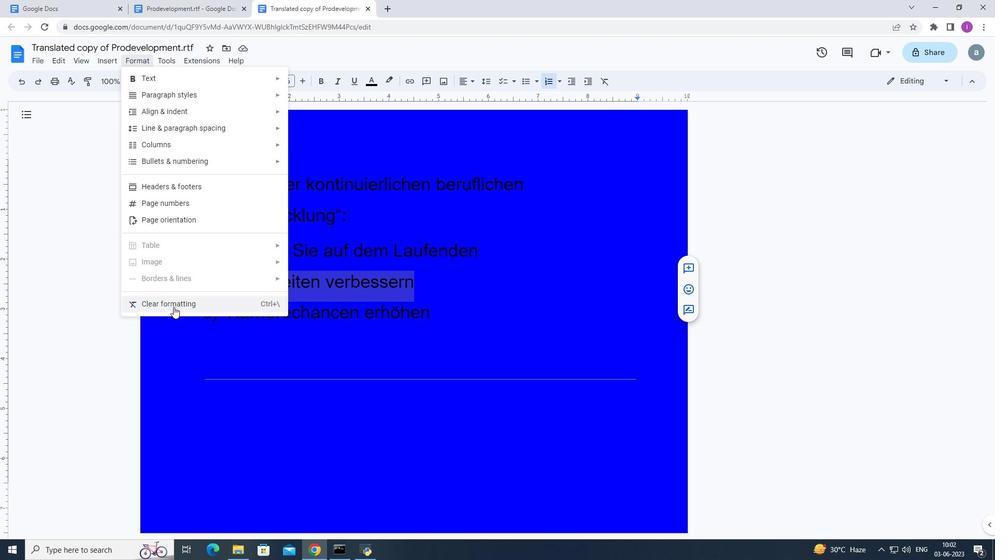 
Action: Mouse moved to (208, 4)
Screenshot: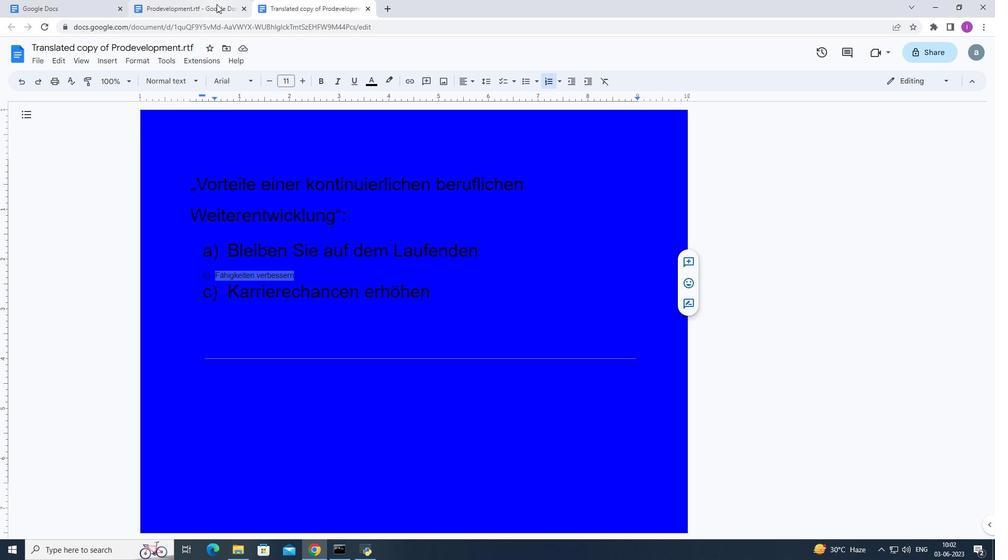 
Action: Mouse pressed left at (208, 4)
Screenshot: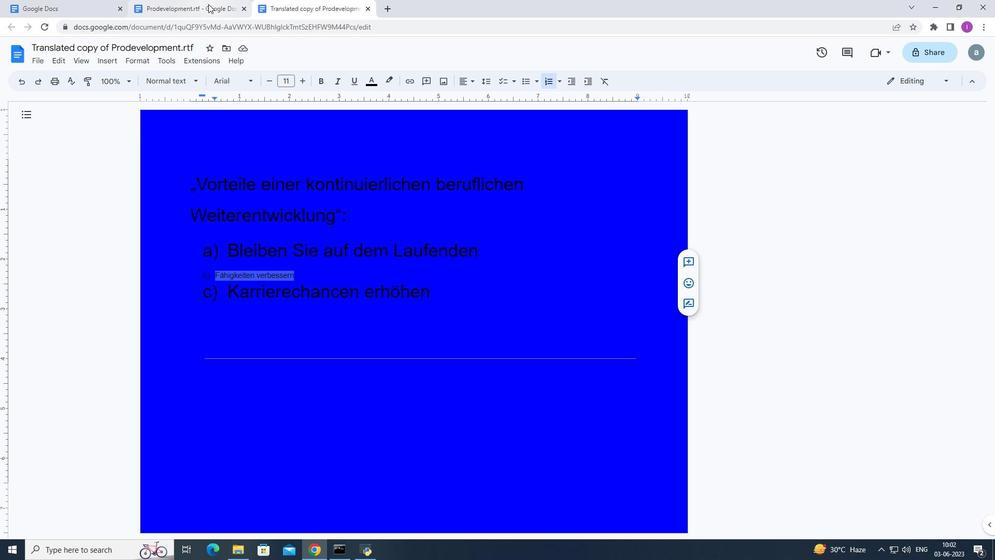 
